 Task: Add an event with the title Second Webinar: Introduction to Google Analytics, date '2024/03/14', time 9:40 AM to 11:40 AMand add a description: Welcome to our Team Building Retreat: Problem-Solving Activities, an immersive and transformative experience designed to enhance problem-solving skills, foster collaboration, and strengthen the bond within your team. This retreat is an opportunity for team members to step away from their daily routines, engage in interactive activities, and work together to tackle complex challenges in a supportive and energizing environment.Select event color  Graphite . Add location for the event as: 456 Palace of Knossos, Crete, Greece, logged in from the account softage.6@softage.netand send the event invitation to softage.4@softage.net and softage.1@softage.net. Set a reminder for the event Every weekday(Monday to Friday)
Action: Mouse moved to (71, 86)
Screenshot: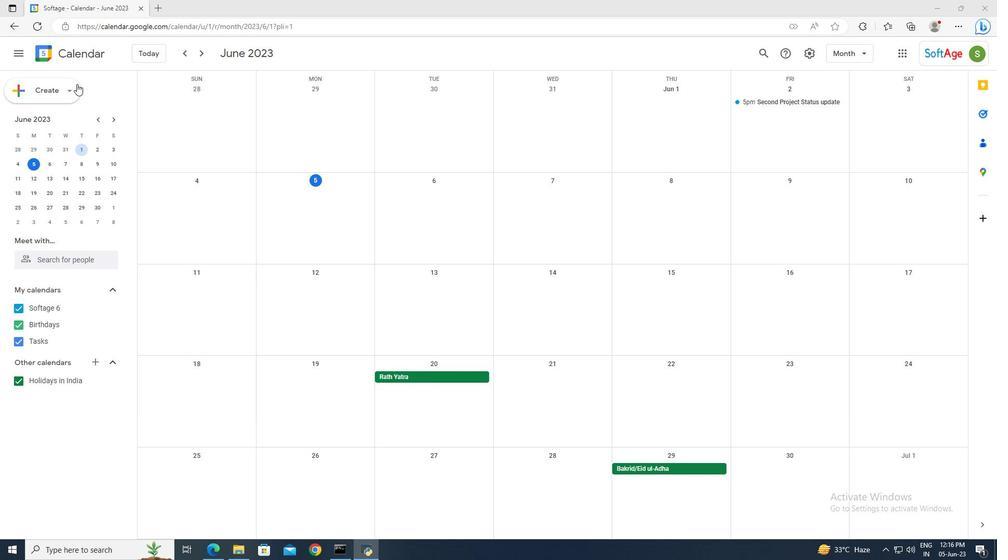 
Action: Mouse pressed left at (71, 86)
Screenshot: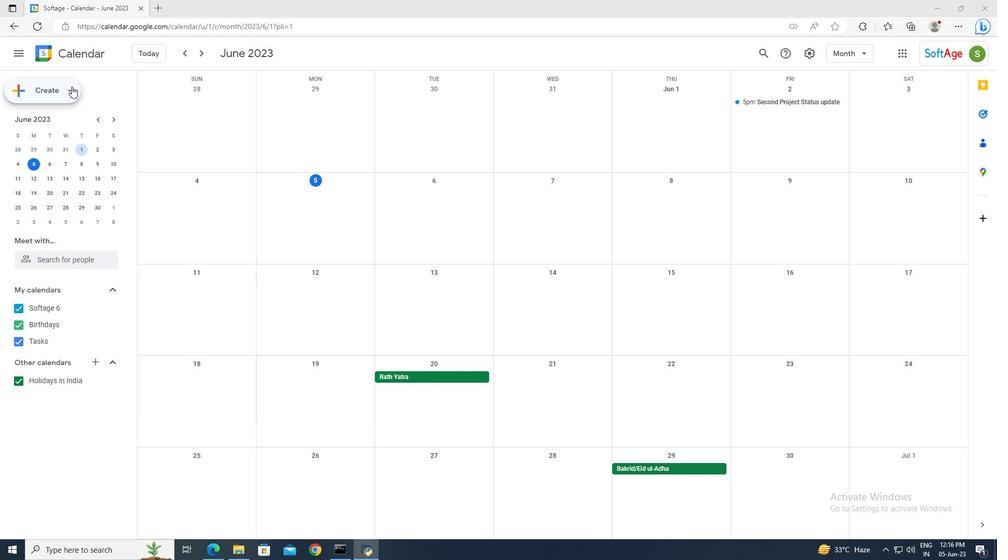 
Action: Mouse moved to (70, 116)
Screenshot: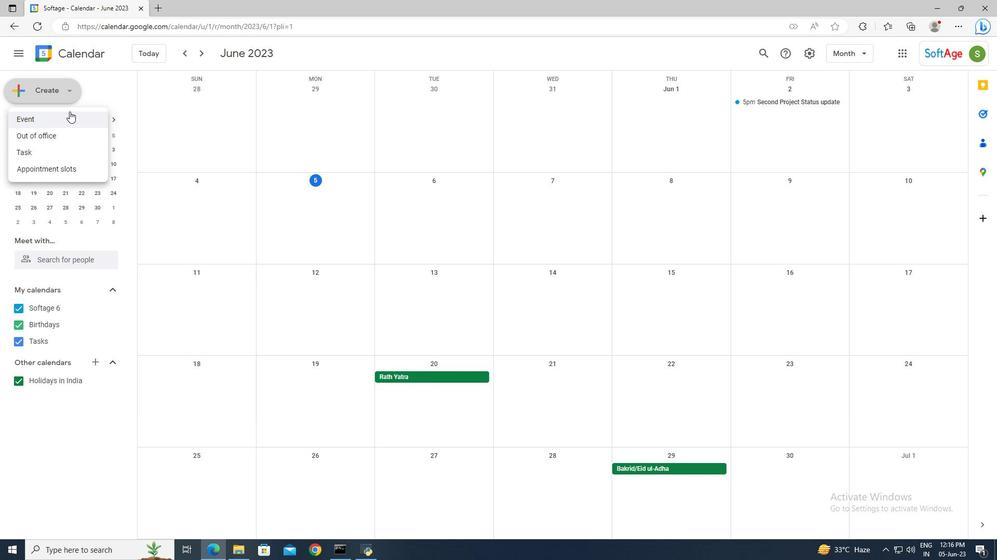 
Action: Mouse pressed left at (70, 116)
Screenshot: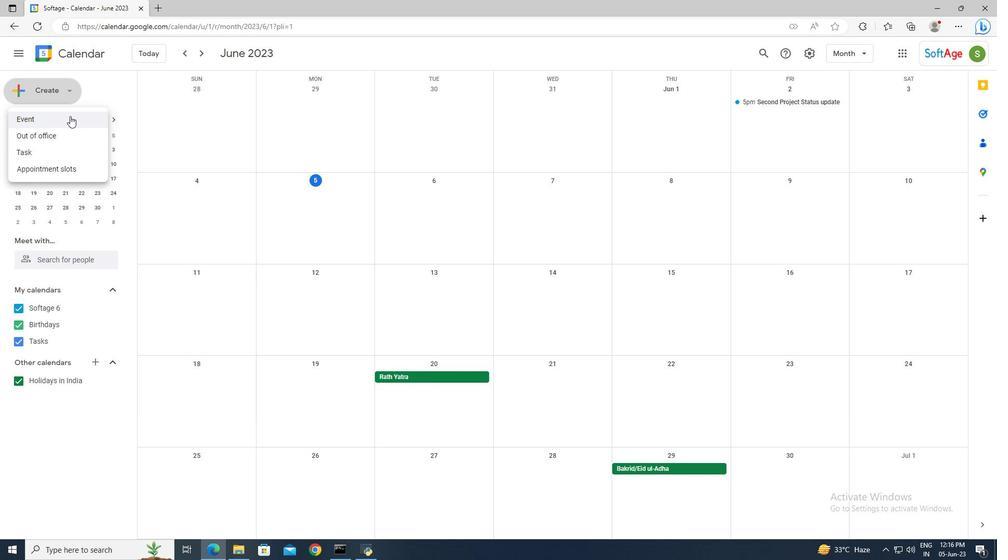 
Action: Mouse moved to (505, 352)
Screenshot: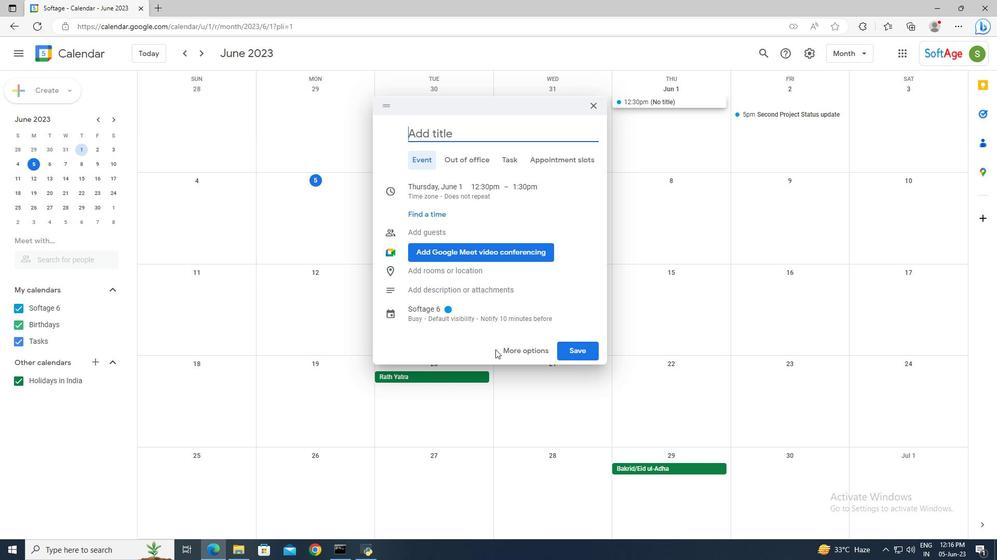 
Action: Mouse pressed left at (505, 352)
Screenshot: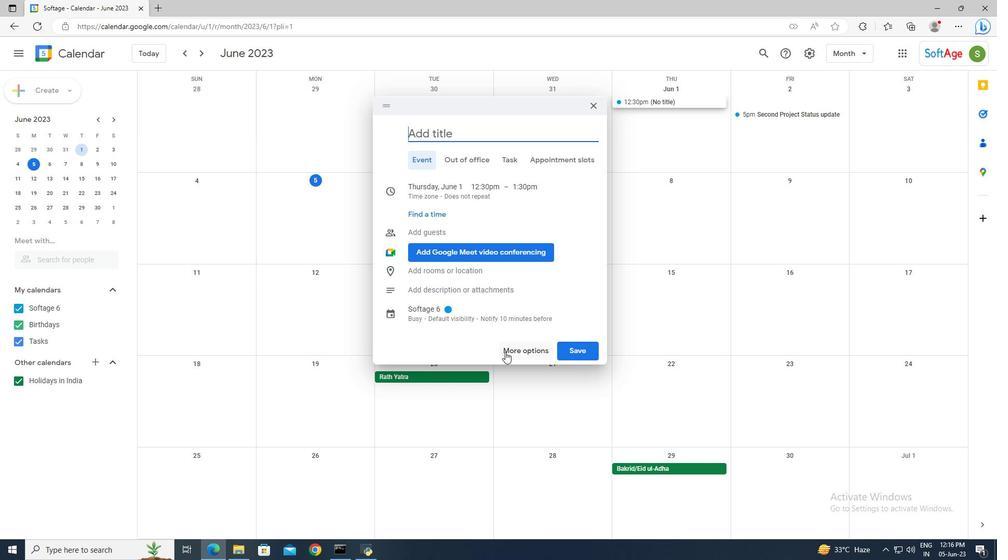 
Action: Mouse moved to (270, 61)
Screenshot: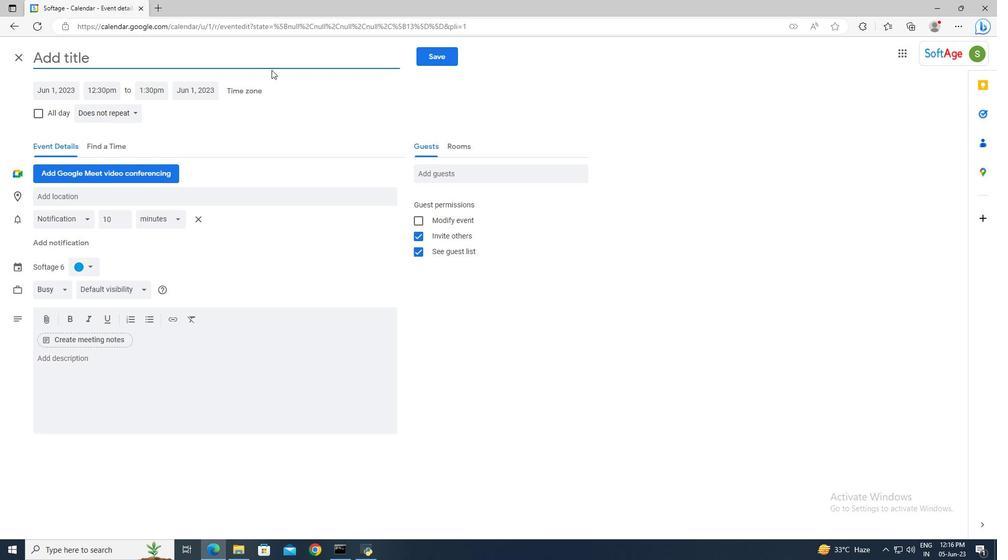 
Action: Mouse pressed left at (270, 61)
Screenshot: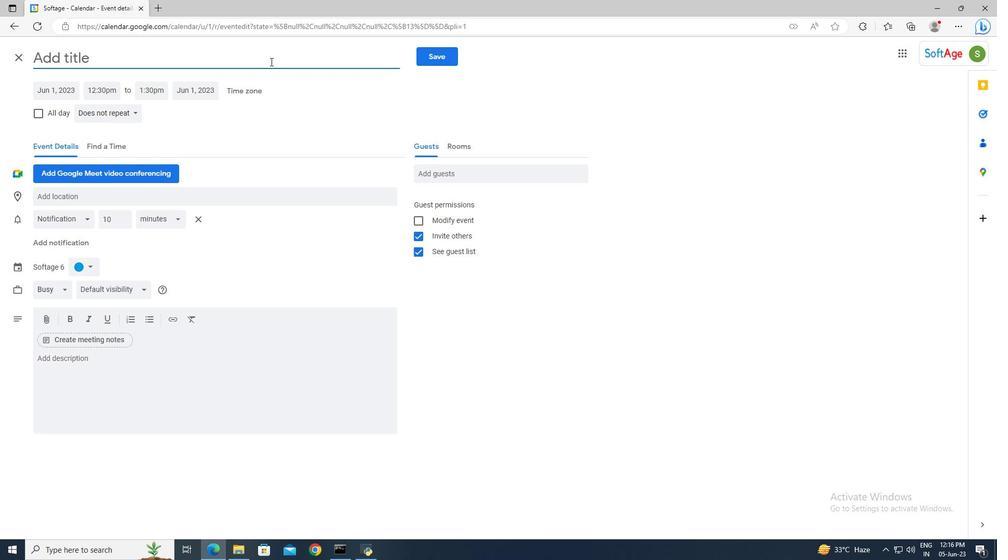 
Action: Key pressed <Key.shift>Second<Key.space><Key.shift>Webinar<Key.shift>:<Key.space><Key.shift>Introduction<Key.space>to<Key.space><Key.shift>Google<Key.space><Key.shift>Analytics
Screenshot: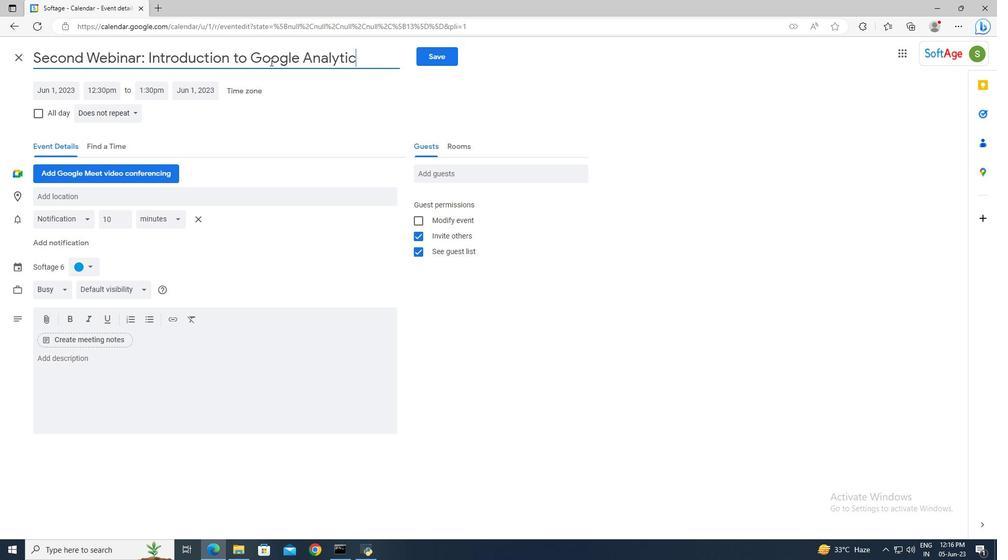 
Action: Mouse moved to (72, 90)
Screenshot: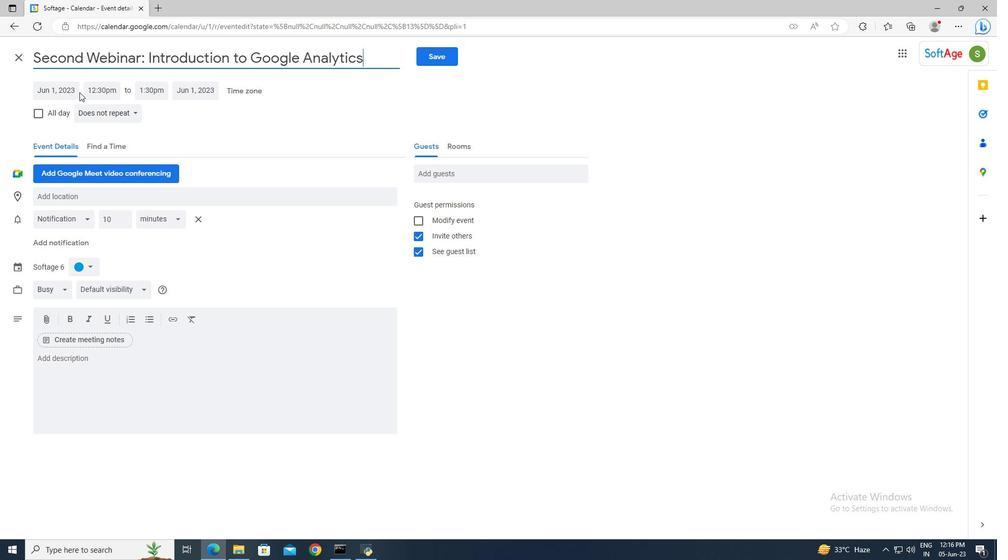 
Action: Mouse pressed left at (72, 90)
Screenshot: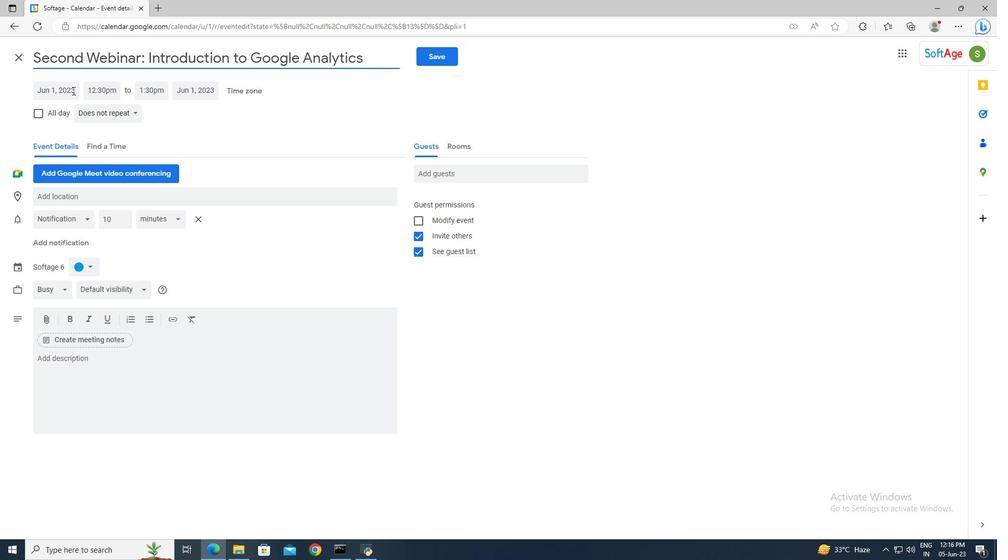 
Action: Mouse moved to (162, 112)
Screenshot: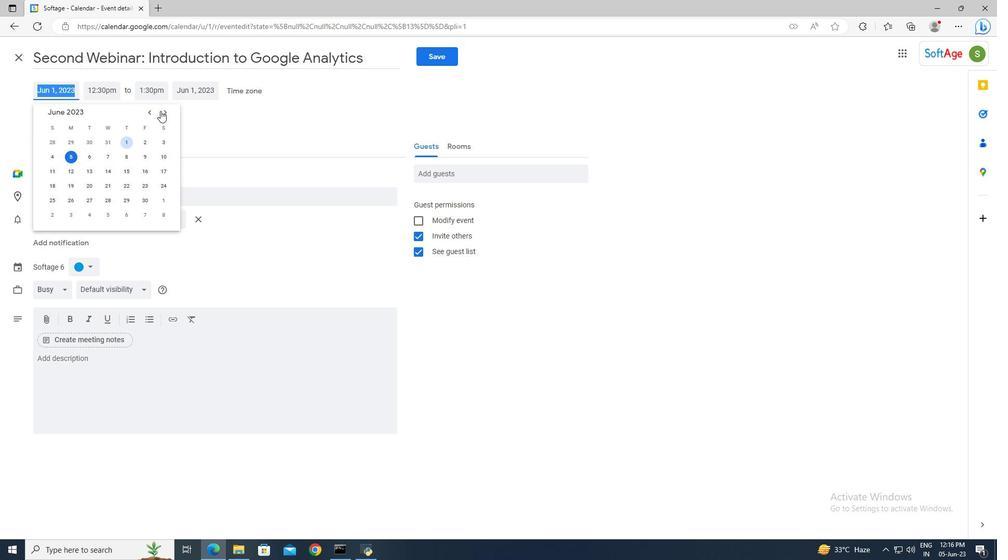 
Action: Mouse pressed left at (162, 112)
Screenshot: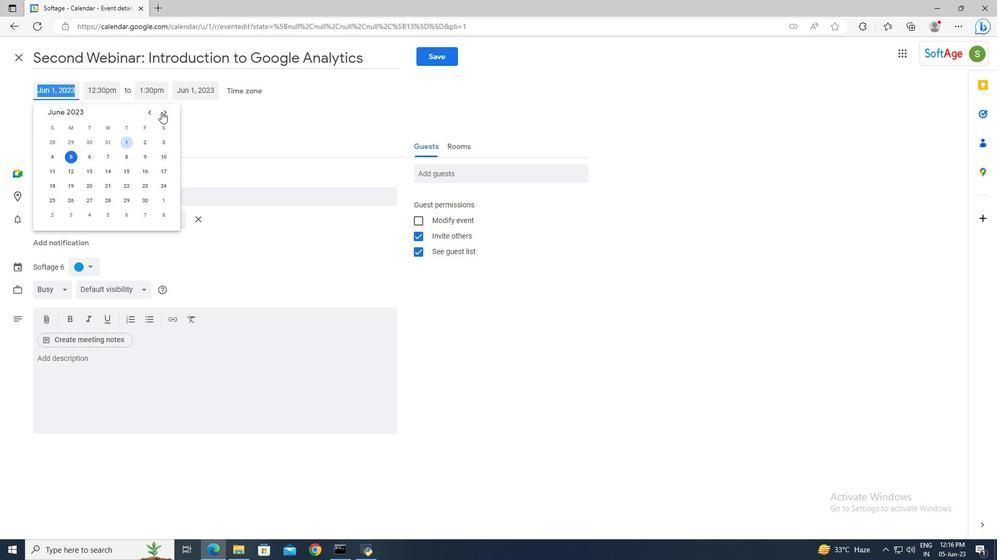 
Action: Mouse pressed left at (162, 112)
Screenshot: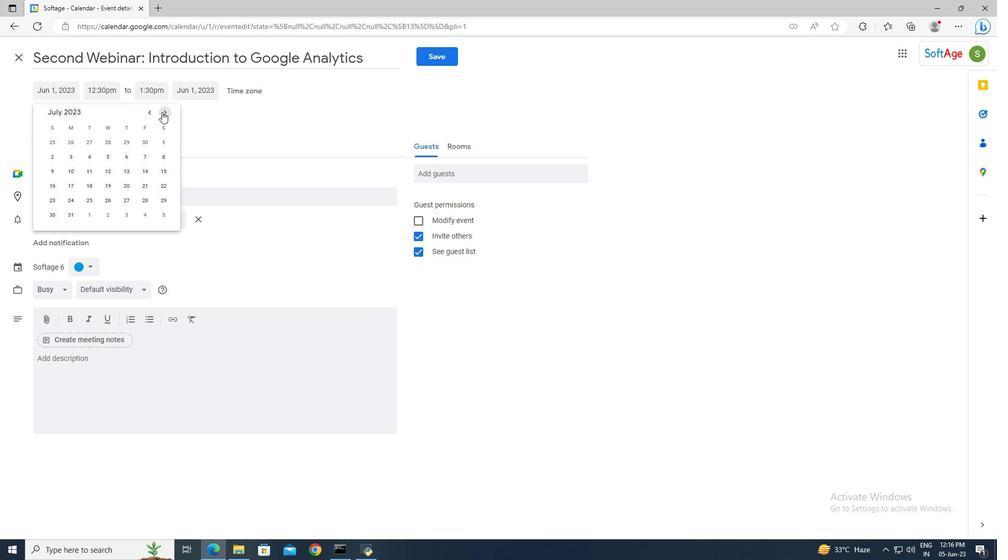 
Action: Mouse pressed left at (162, 112)
Screenshot: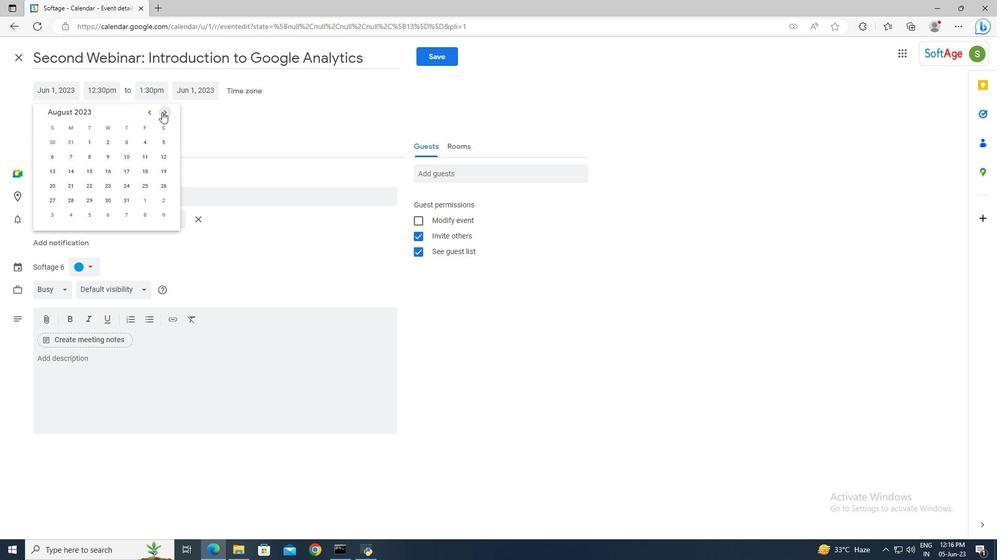 
Action: Mouse pressed left at (162, 112)
Screenshot: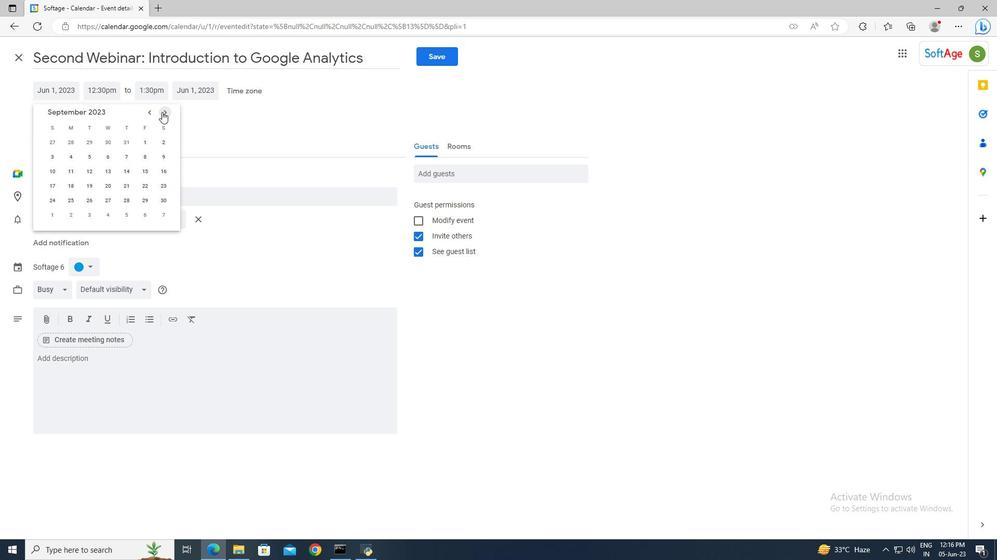 
Action: Mouse pressed left at (162, 112)
Screenshot: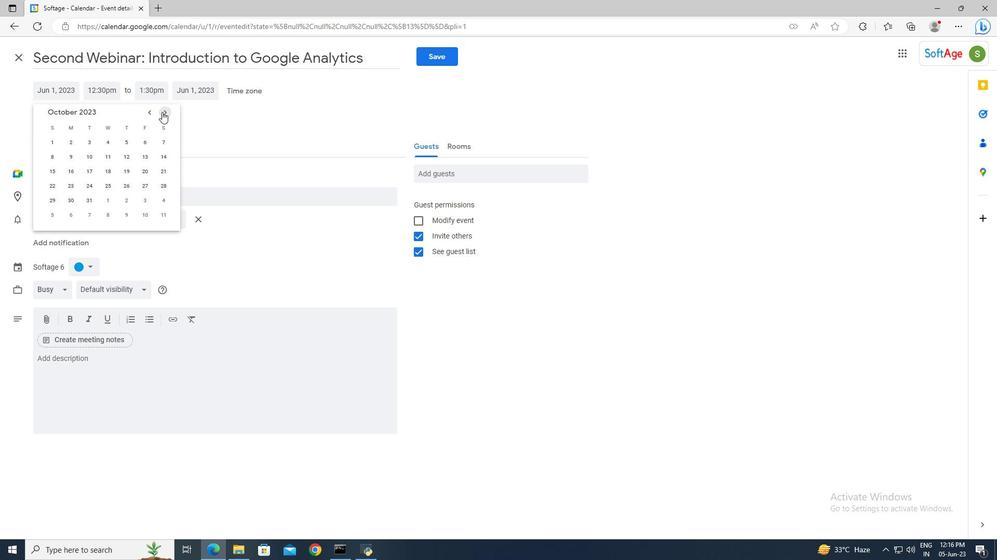 
Action: Mouse pressed left at (162, 112)
Screenshot: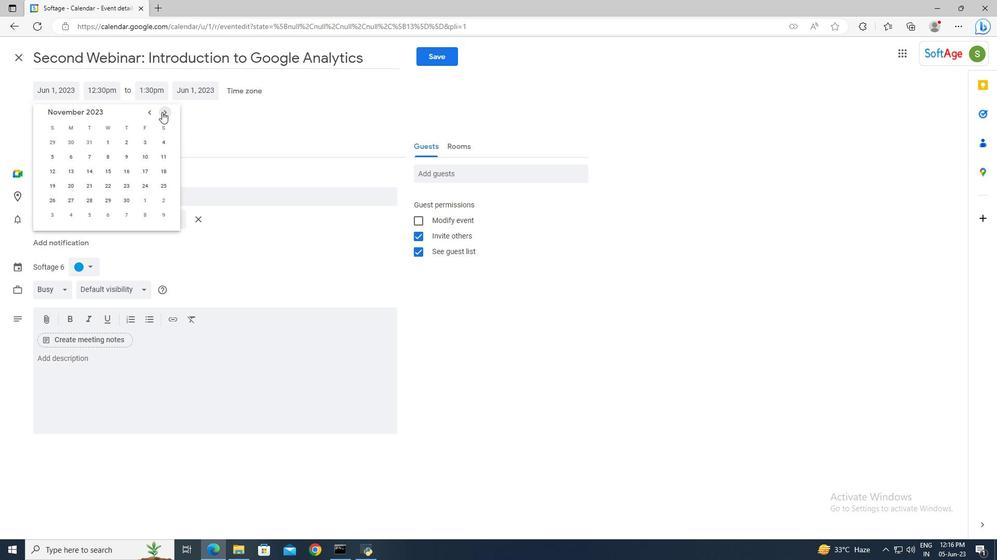 
Action: Mouse pressed left at (162, 112)
Screenshot: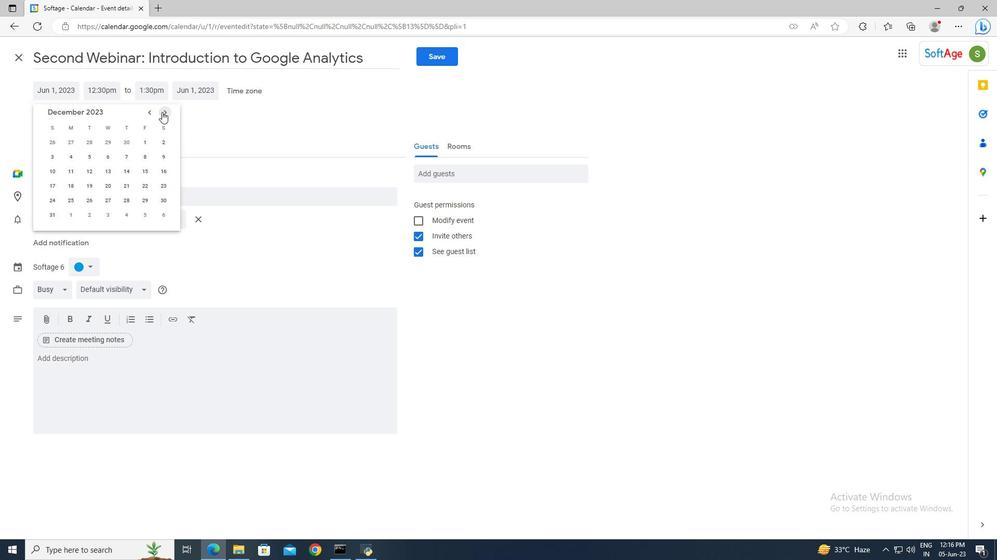 
Action: Mouse pressed left at (162, 112)
Screenshot: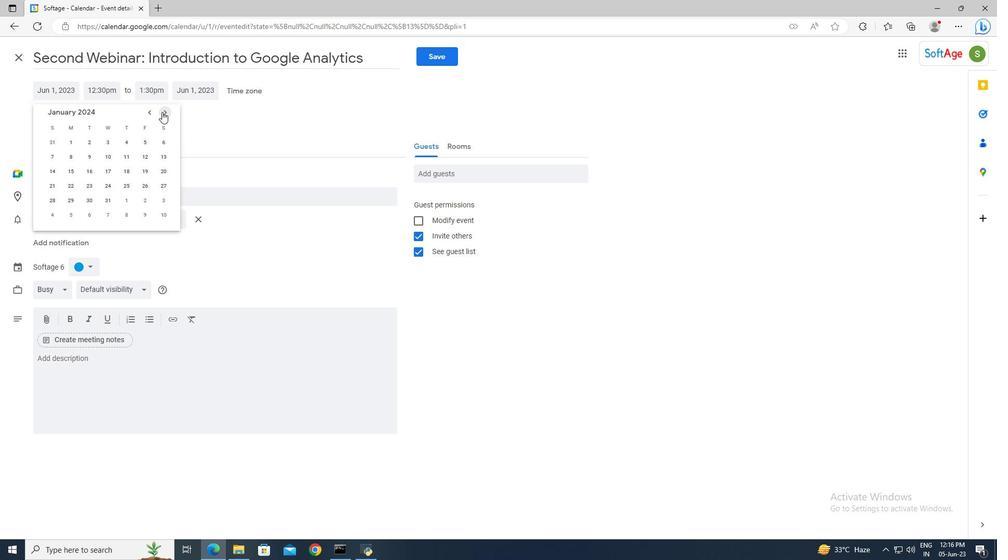 
Action: Mouse pressed left at (162, 112)
Screenshot: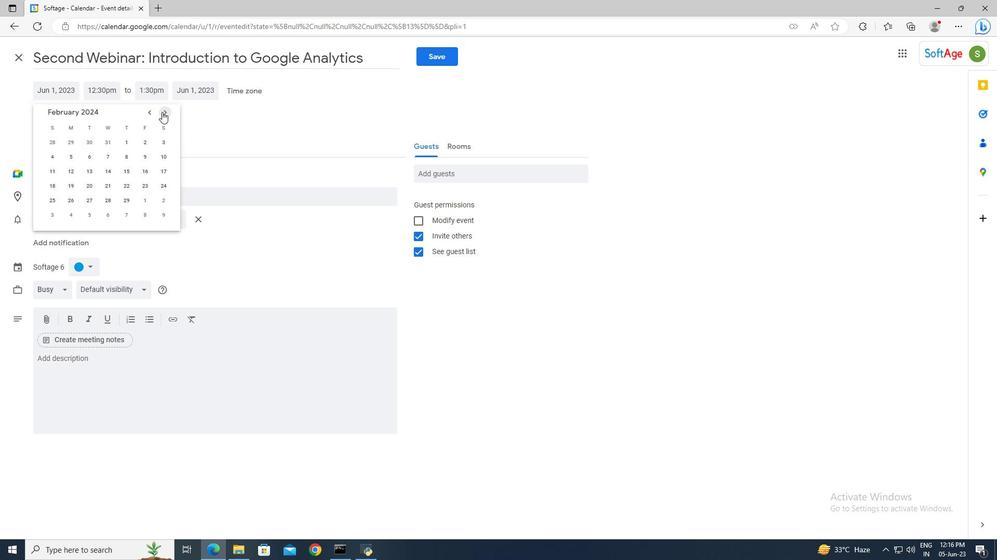 
Action: Mouse moved to (130, 170)
Screenshot: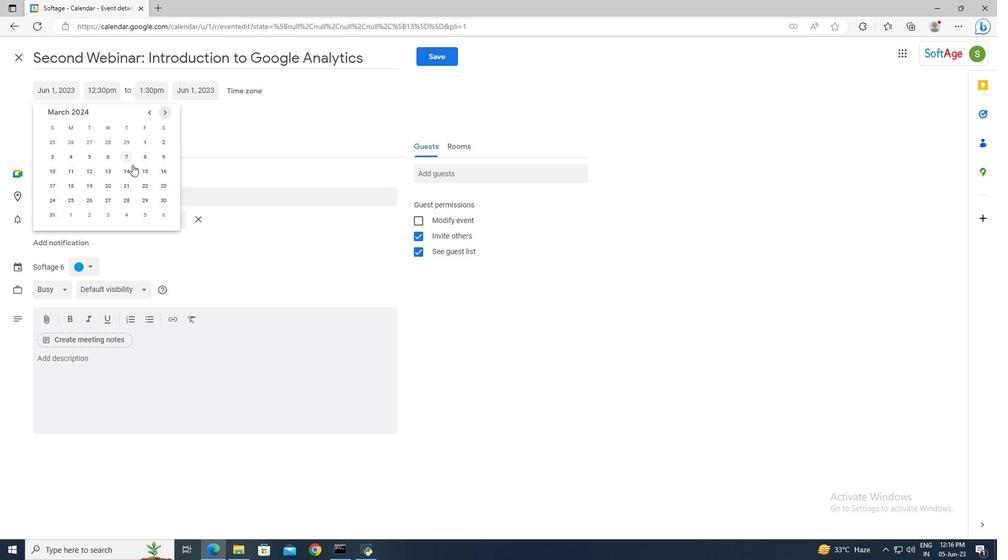 
Action: Mouse pressed left at (130, 170)
Screenshot: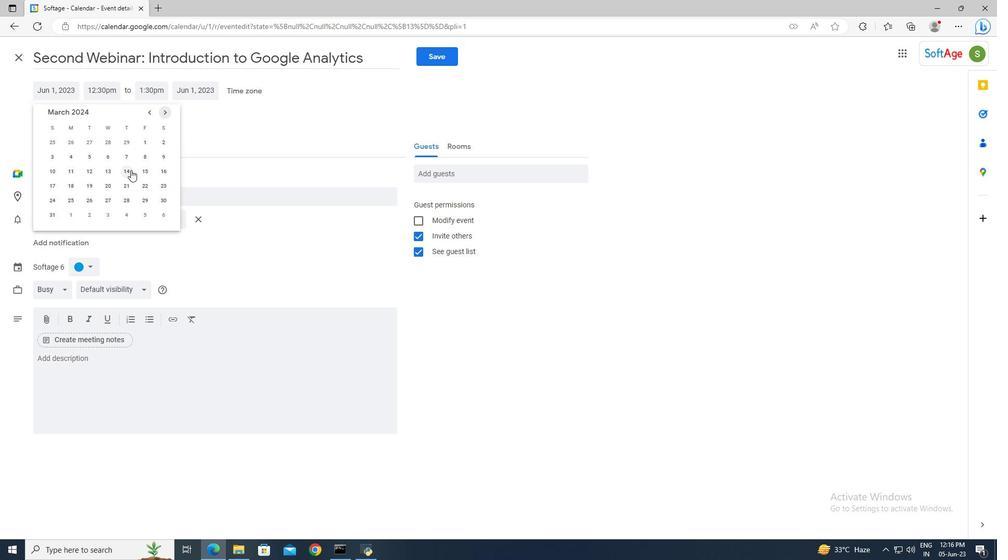 
Action: Mouse moved to (106, 93)
Screenshot: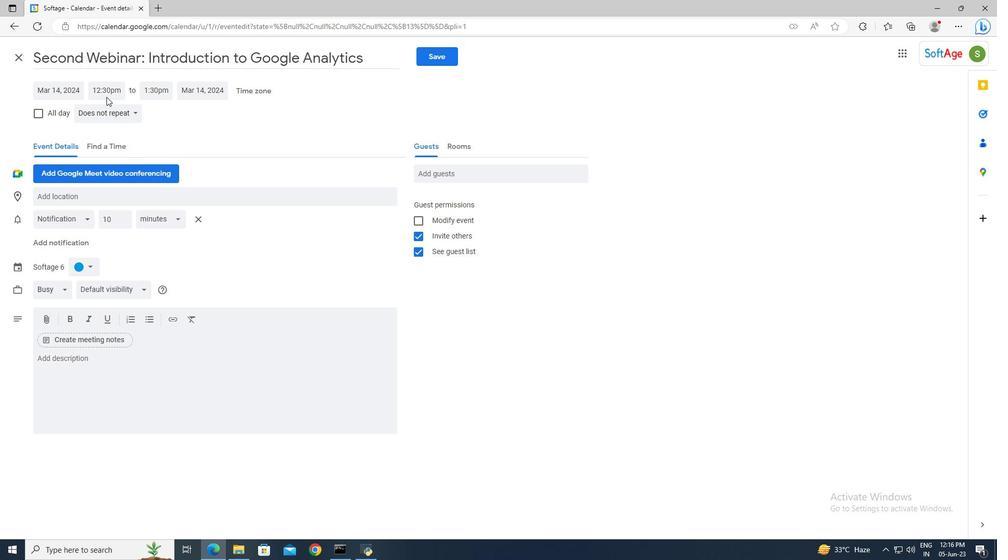 
Action: Mouse pressed left at (106, 93)
Screenshot: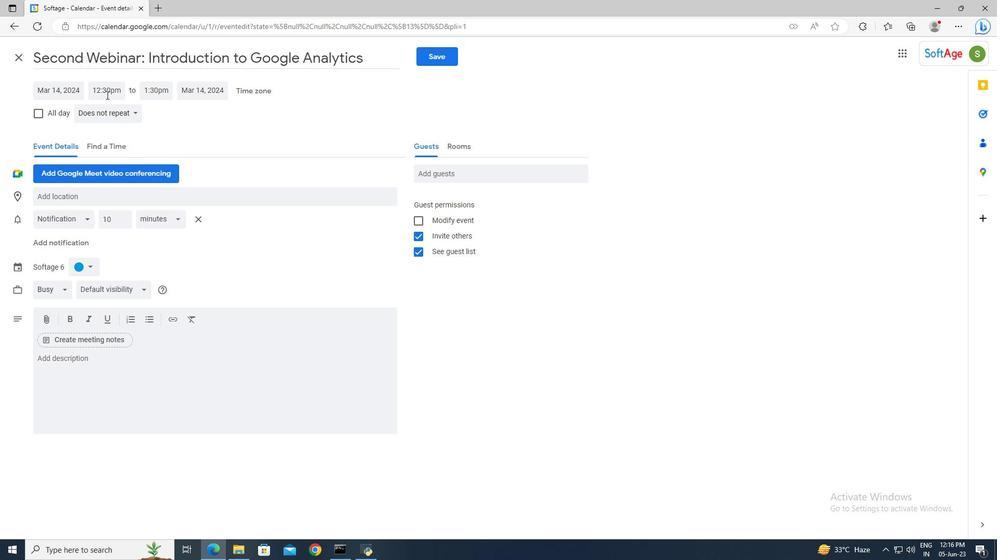 
Action: Key pressed 9<Key.shift>:40am<Key.enter><Key.tab>11<Key.shift>:40<Key.enter>
Screenshot: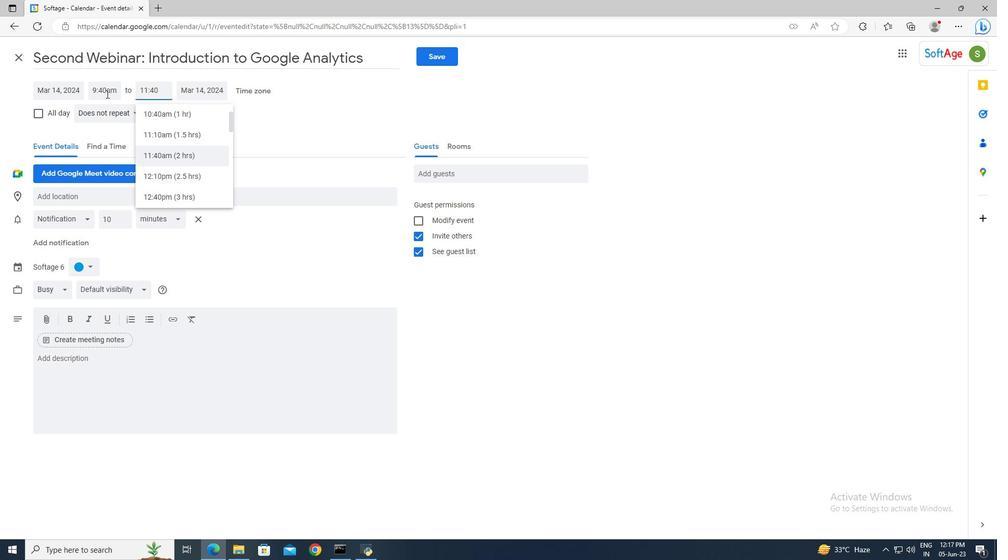 
Action: Mouse moved to (109, 358)
Screenshot: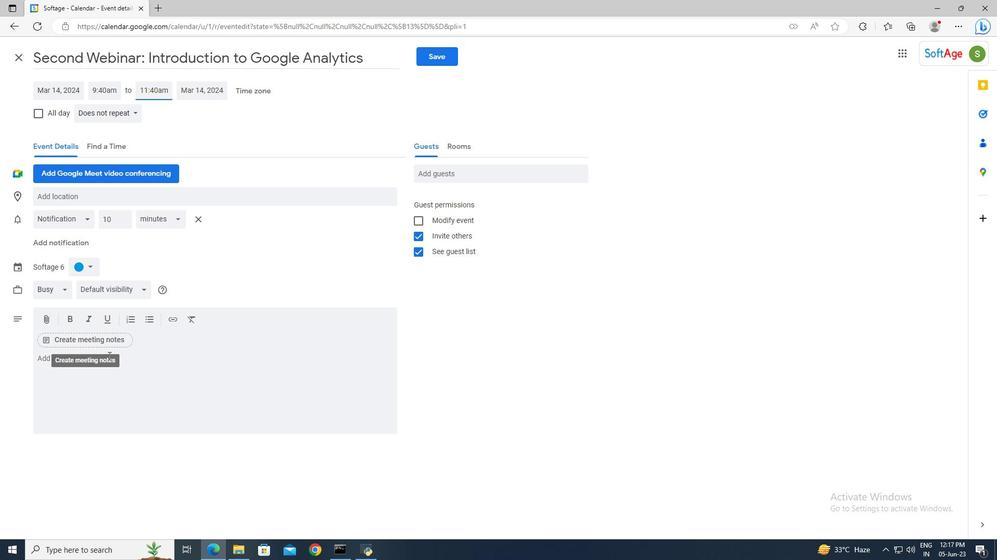 
Action: Mouse pressed left at (109, 358)
Screenshot: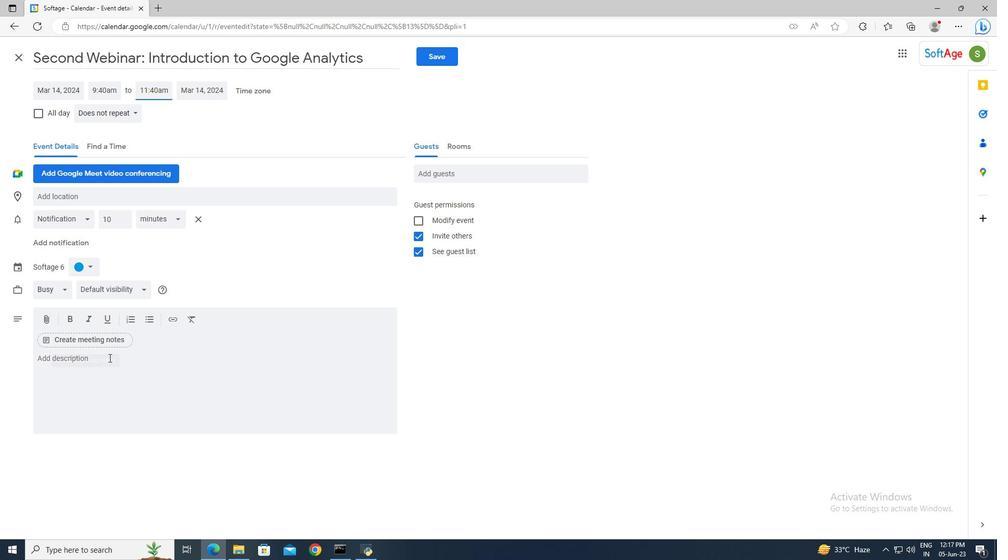 
Action: Key pressed <Key.shift>Welcome<Key.space>to<Key.space>our<Key.space><Key.shift>Team<Key.space><Key.shift>Building<Key.space><Key.shift>Retreat<Key.shift>:<Key.space><Key.shift>Problem-<Key.shift_r>Solving<Key.space><Key.shift>Activities,<Key.space>an<Key.space>immersive<Key.space>and<Key.space>transformative<Key.space>experience<Key.space>designed<Key.space>to<Key.space>enhance<Key.space>problem-solving<Key.space>skills,<Key.space>foster<Key.space>collaboration,<Key.space>and<Key.space>strengthen<Key.space>the<Key.space>bond<Key.space>within<Key.space>your<Key.space>team.<Key.space><Key.shift>This<Key.space>retreat<Key.space>is<Key.space>an<Key.space>opportunity<Key.space>for<Key.space>team<Key.space>members<Key.space>to<Key.space>step<Key.space>away<Key.space>from<Key.space>their<Key.space>daily<Key.space>routines,<Key.space>engage<Key.space>in<Key.space>interactive<Key.space>activities,<Key.space>and<Key.space>work<Key.space>together<Key.space>to<Key.space>tackle<Key.space>complex<Key.space>challenges<Key.space>in<Key.space>a<Key.space>supportive<Key.space>and<Key.space>energizing<Key.space>environment.
Screenshot: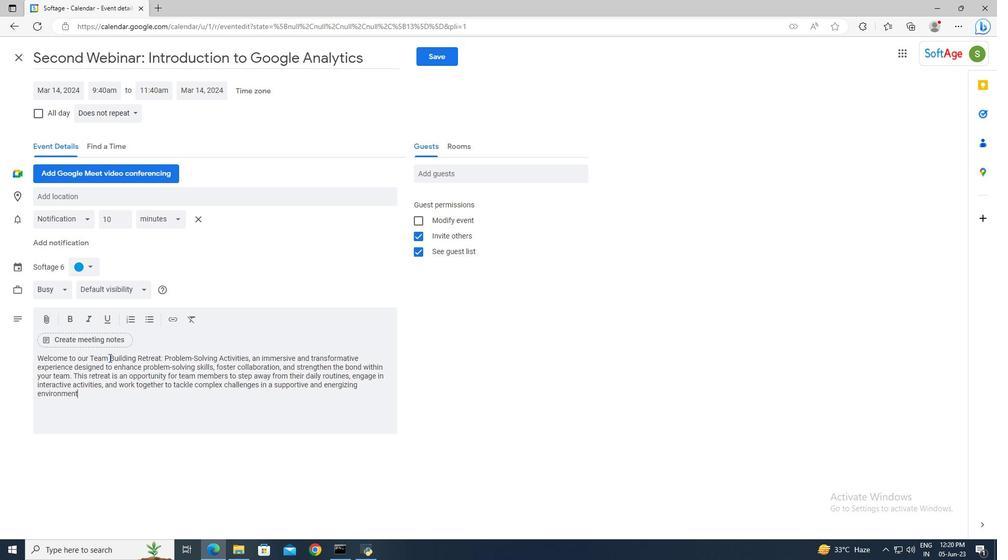 
Action: Mouse moved to (90, 268)
Screenshot: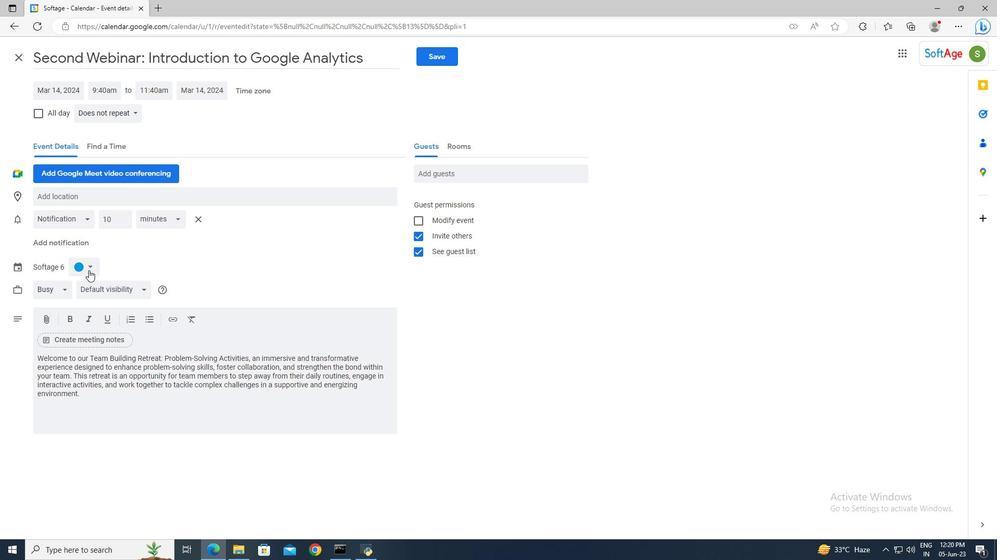 
Action: Mouse pressed left at (90, 268)
Screenshot: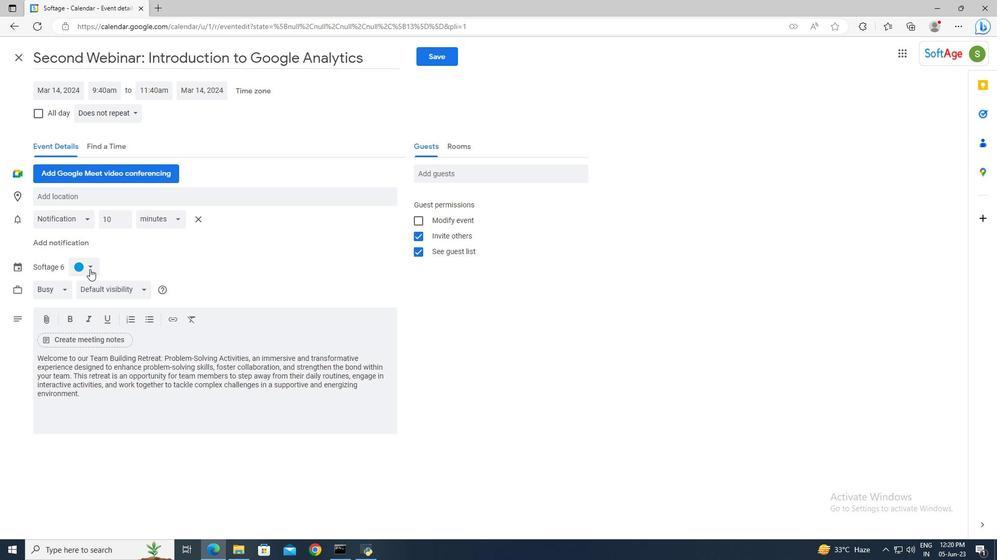 
Action: Mouse moved to (78, 327)
Screenshot: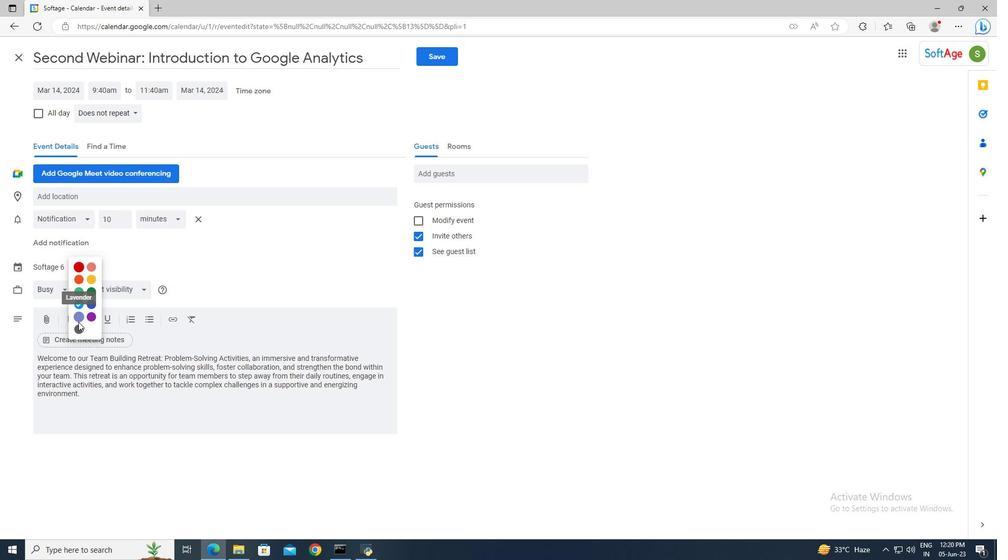 
Action: Mouse pressed left at (78, 327)
Screenshot: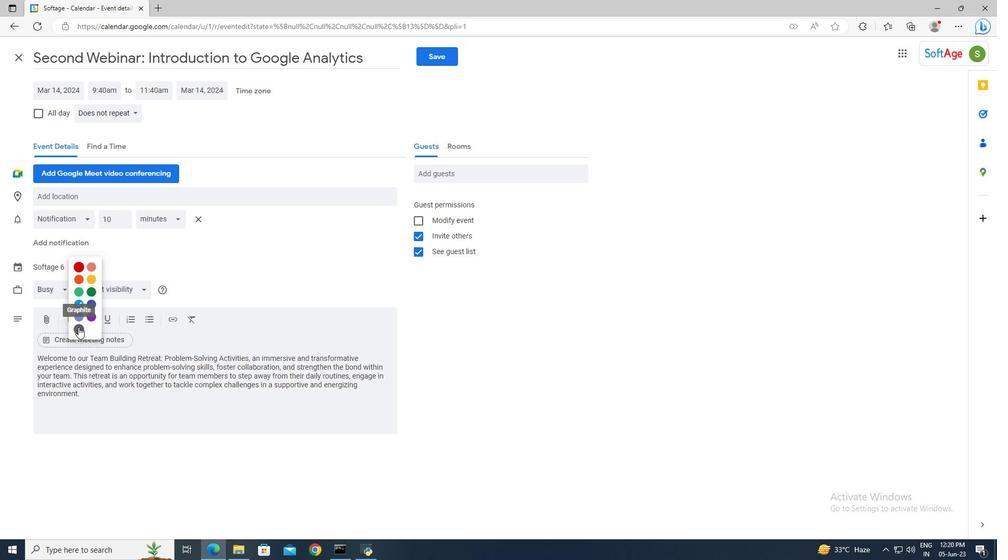 
Action: Mouse moved to (74, 200)
Screenshot: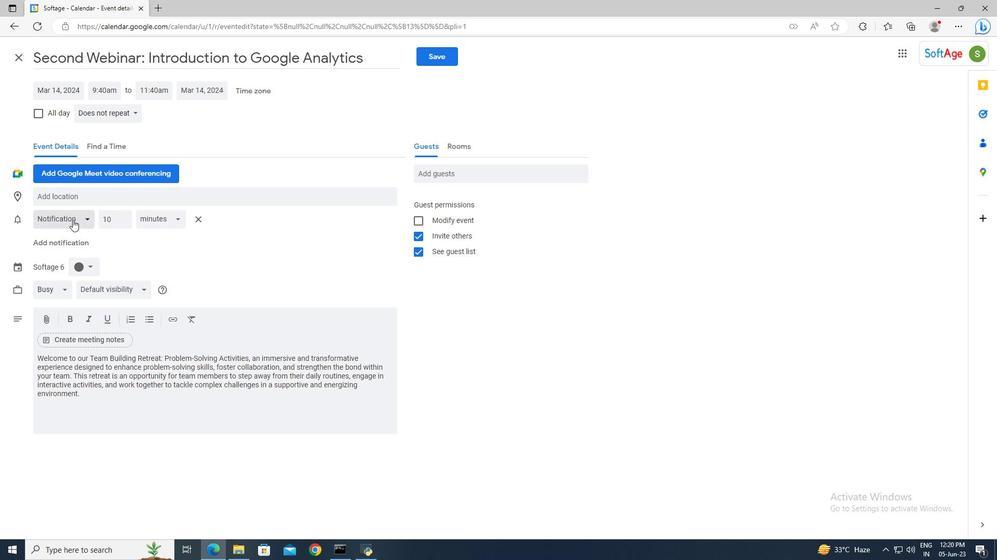 
Action: Mouse pressed left at (74, 200)
Screenshot: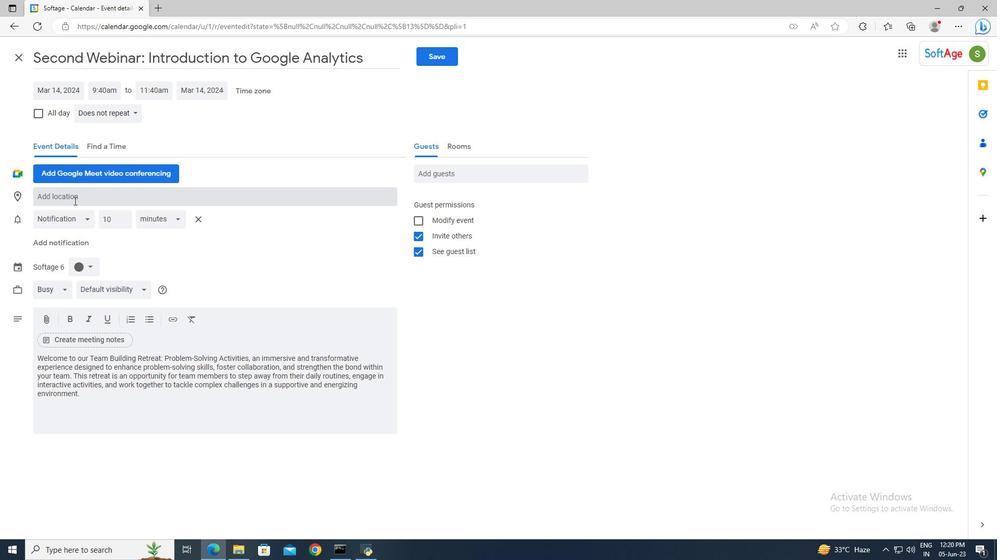 
Action: Key pressed 456<Key.space><Key.shift>Palace<Key.space>of<Key.space><Key.shift>Knossos,<Key.space><Key.shift>Crete,<Key.space><Key.shift>Greece<Key.enter>
Screenshot: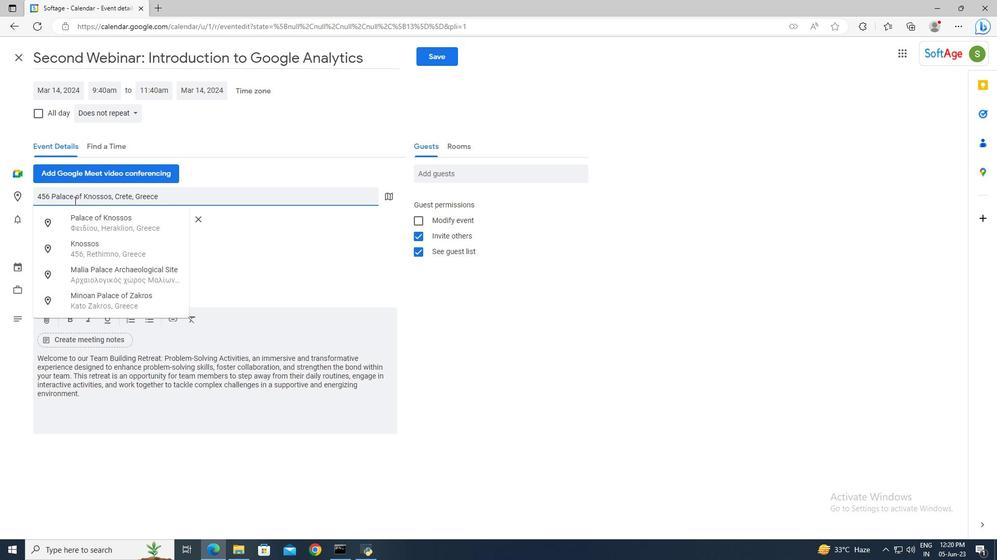 
Action: Mouse moved to (426, 174)
Screenshot: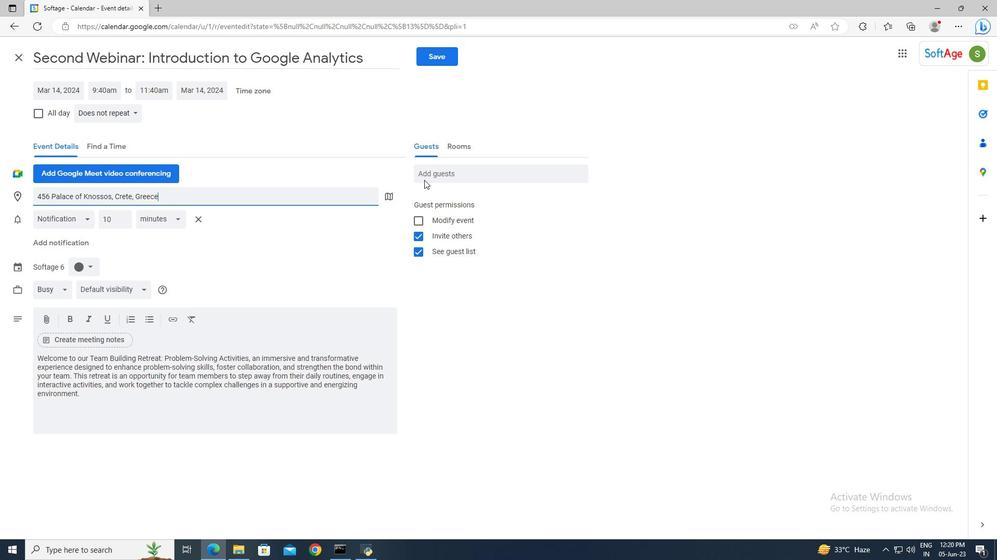 
Action: Mouse pressed left at (426, 174)
Screenshot: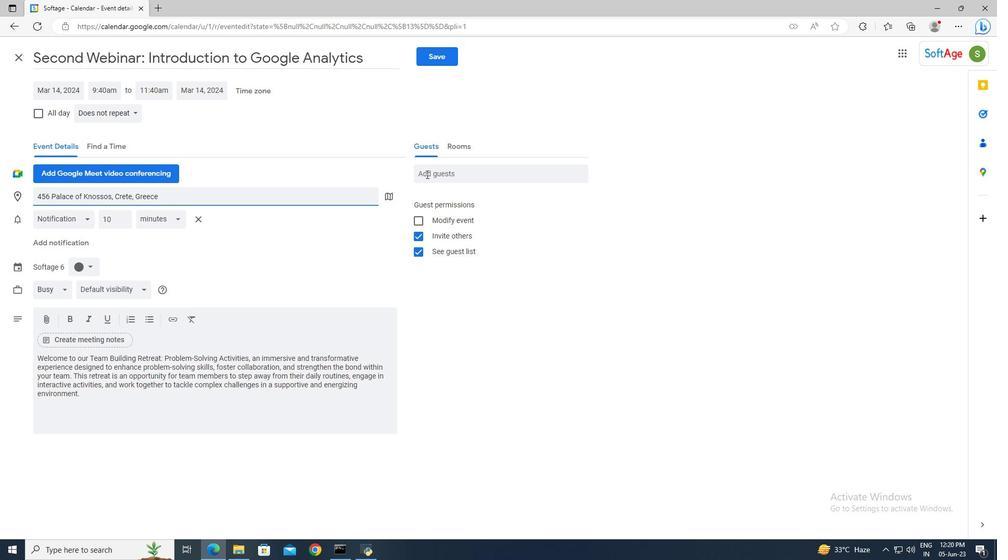 
Action: Key pressed softage.4<Key.shift>@softage.net<Key.enter>softage.1<Key.shift>@softage.net<Key.enter>
Screenshot: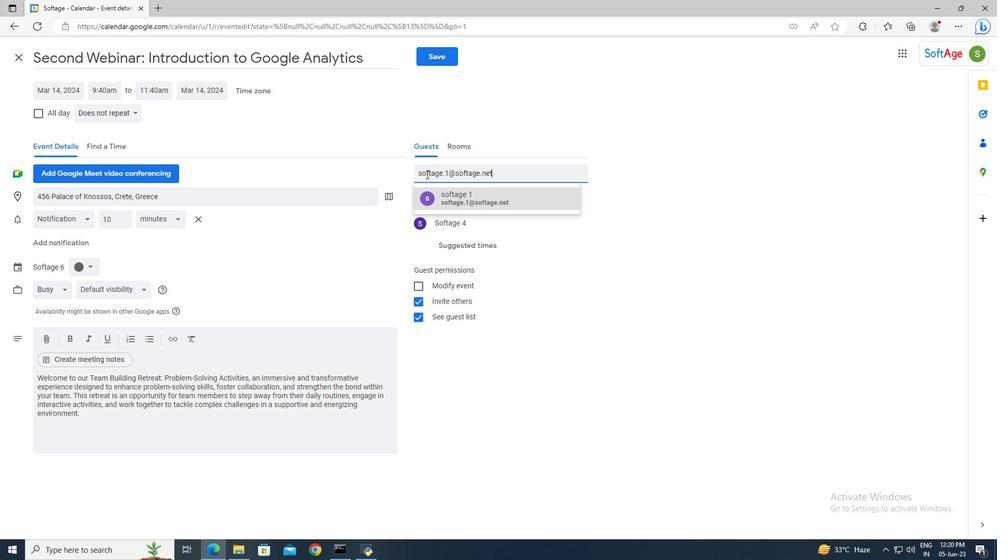 
Action: Mouse moved to (130, 118)
Screenshot: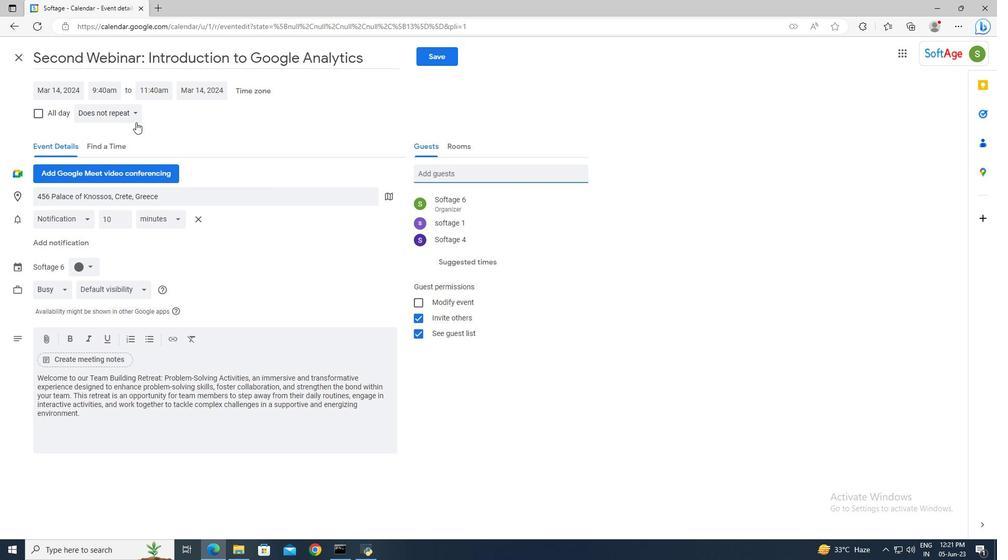 
Action: Mouse pressed left at (130, 118)
Screenshot: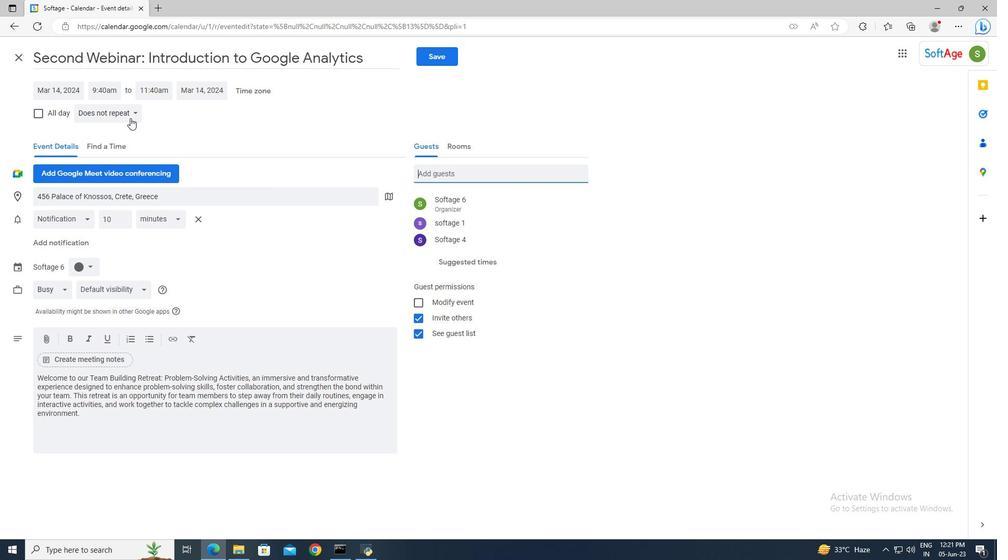 
Action: Mouse moved to (132, 205)
Screenshot: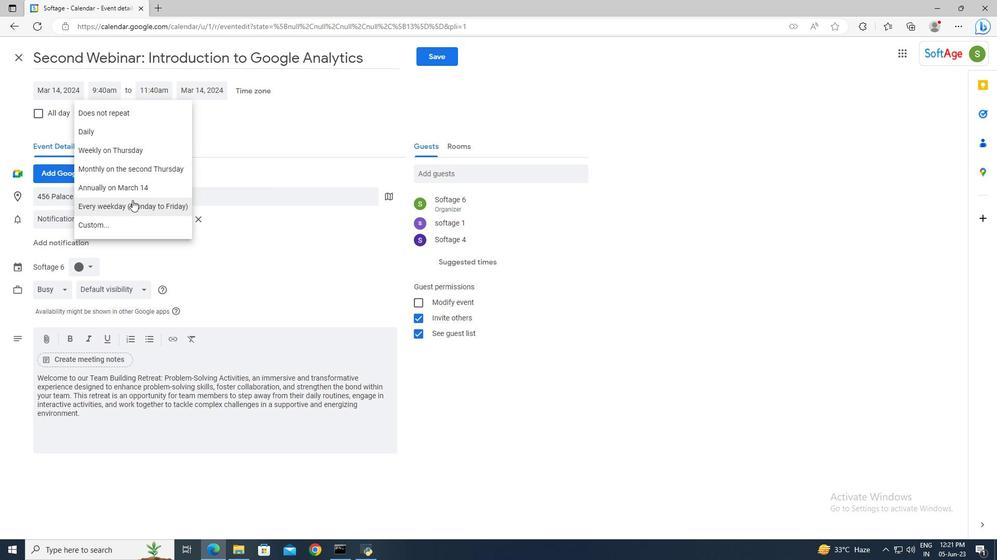 
Action: Mouse pressed left at (132, 205)
Screenshot: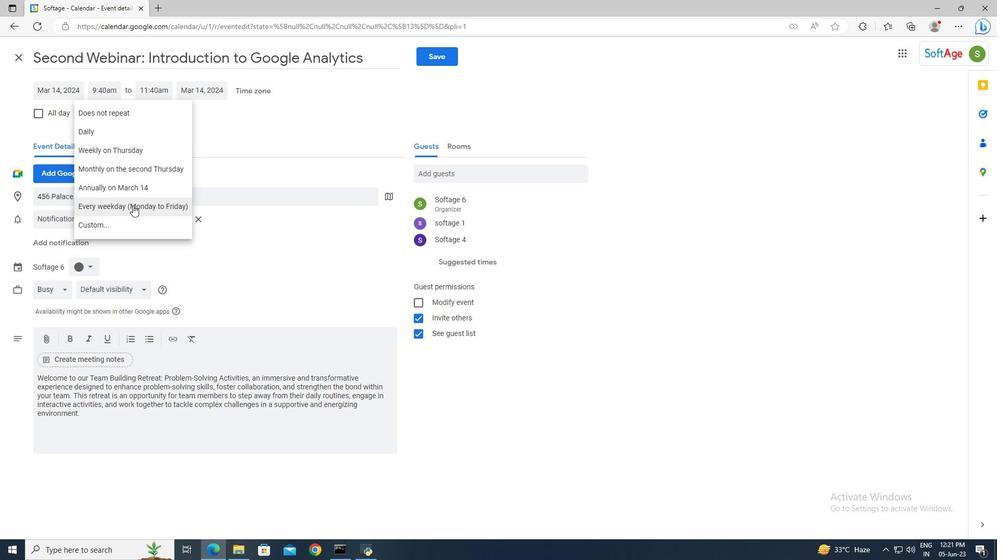 
Action: Mouse moved to (430, 60)
Screenshot: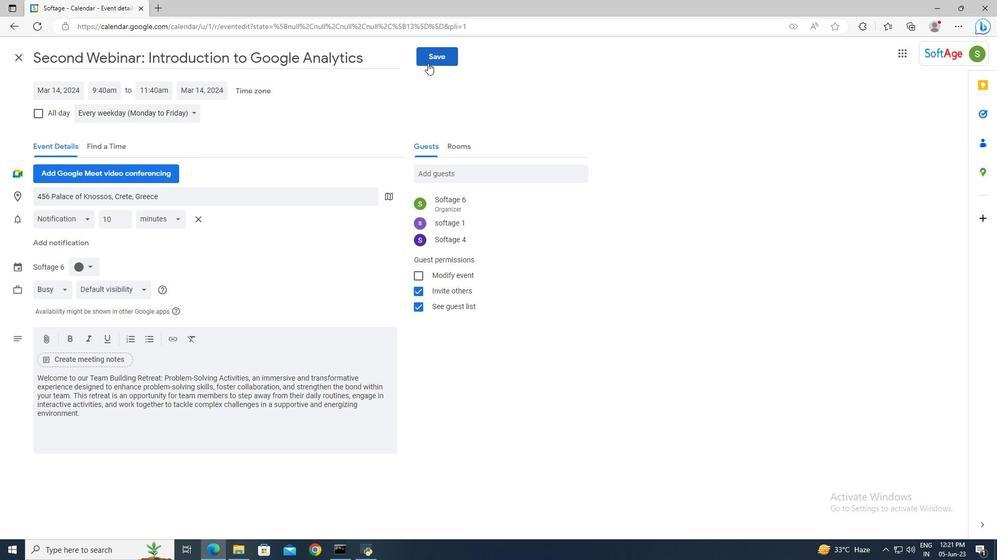 
Action: Mouse pressed left at (430, 60)
Screenshot: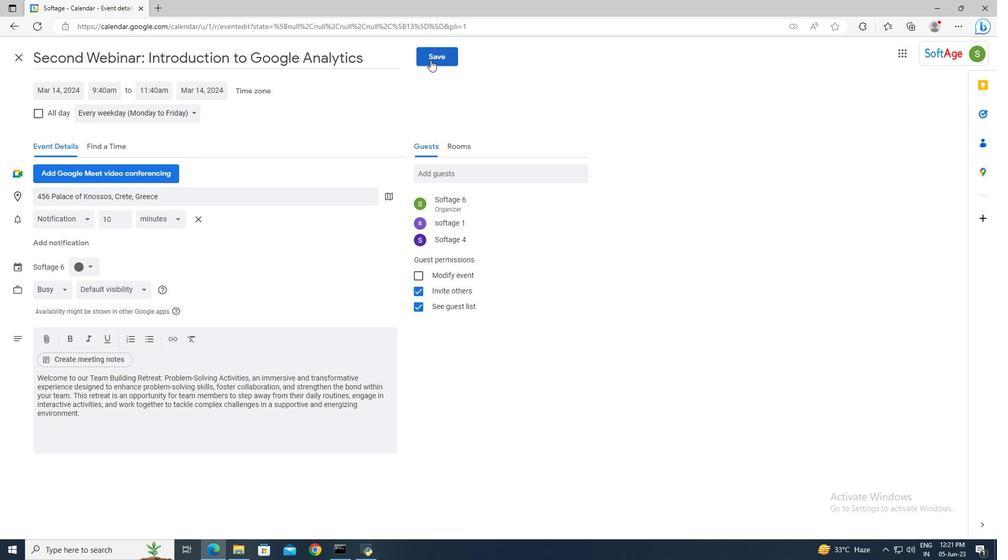 
Action: Mouse moved to (592, 315)
Screenshot: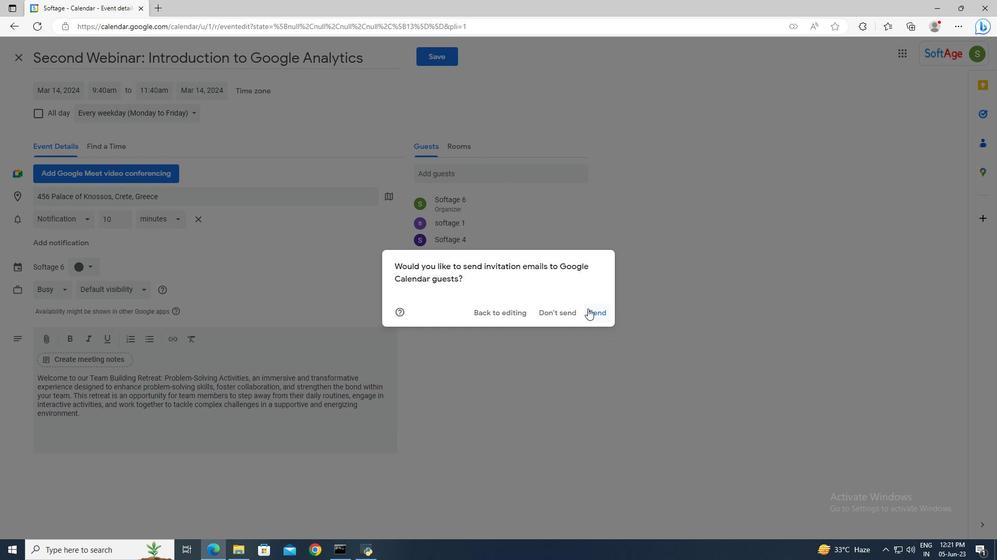 
Action: Mouse pressed left at (592, 315)
Screenshot: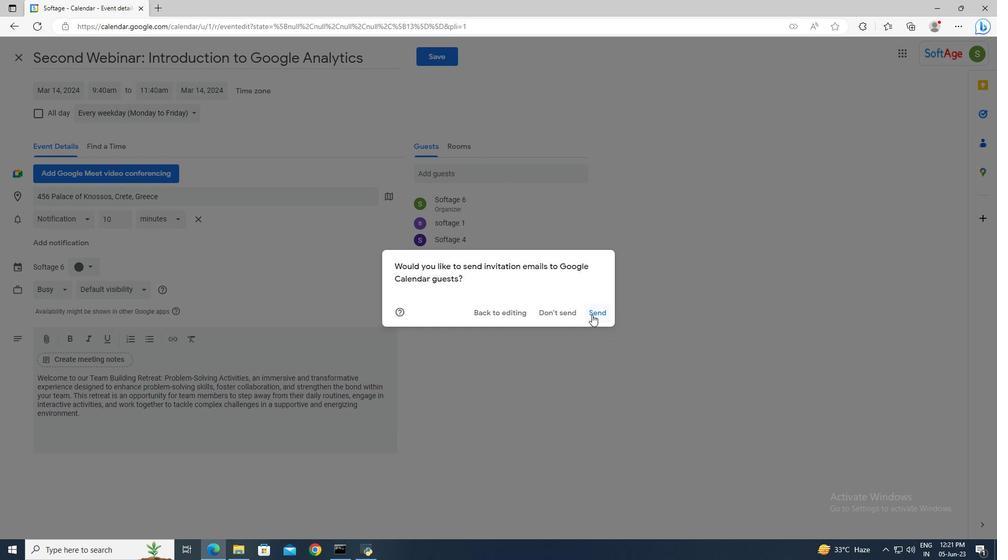 
